 Task: Add Caesars Kitchen Stuffed Shells With Marinara Sauce to the cart.
Action: Mouse moved to (249, 105)
Screenshot: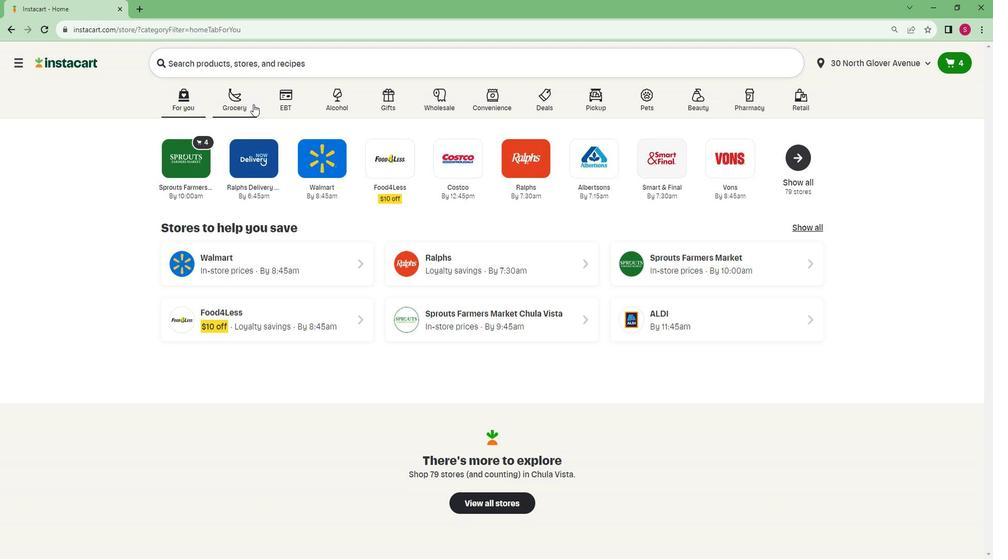 
Action: Mouse pressed left at (249, 105)
Screenshot: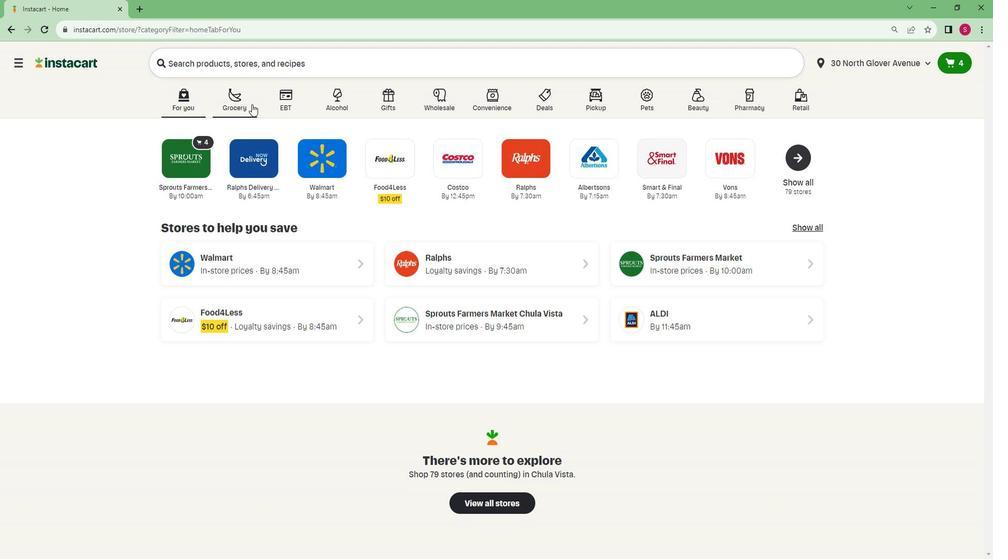 
Action: Mouse moved to (217, 298)
Screenshot: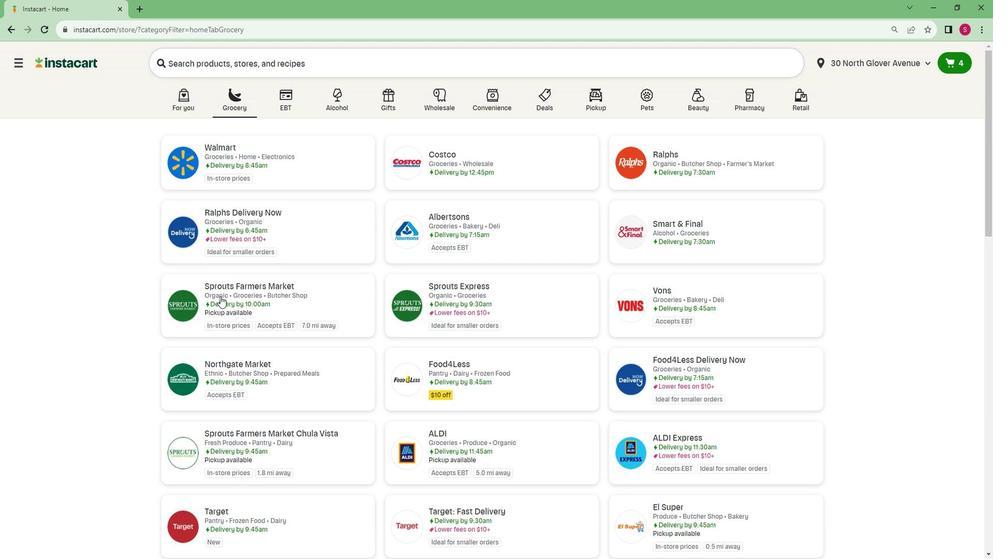 
Action: Mouse pressed left at (217, 298)
Screenshot: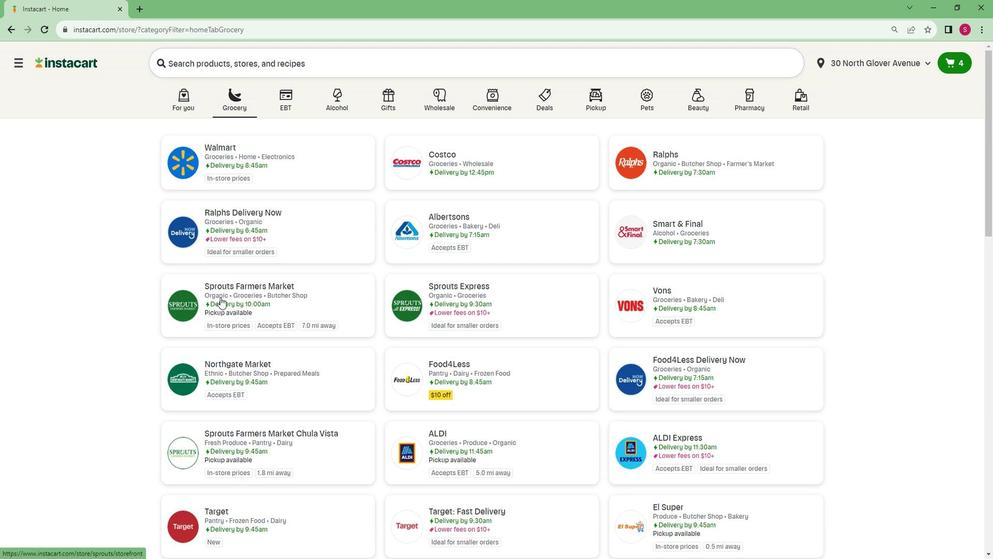 
Action: Mouse moved to (52, 458)
Screenshot: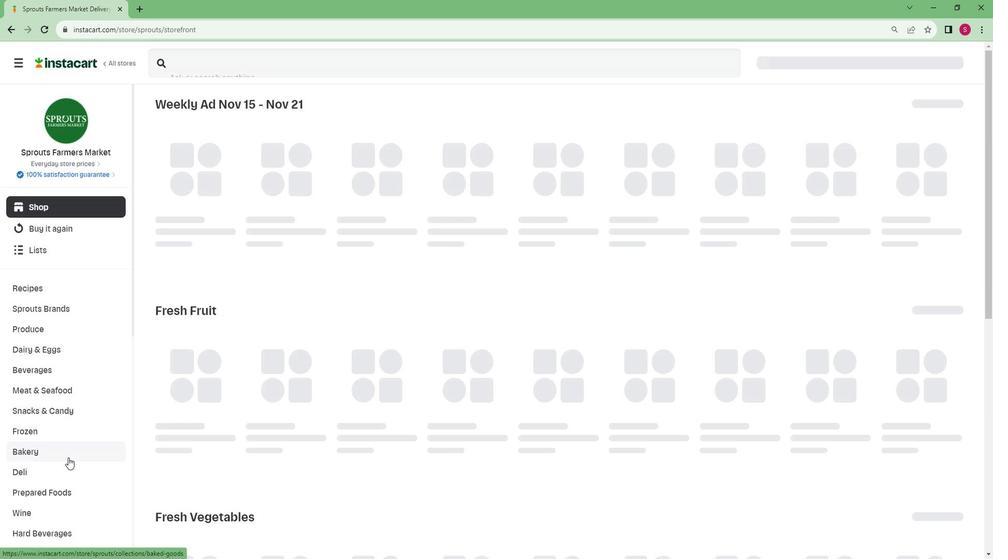 
Action: Mouse scrolled (52, 458) with delta (0, 0)
Screenshot: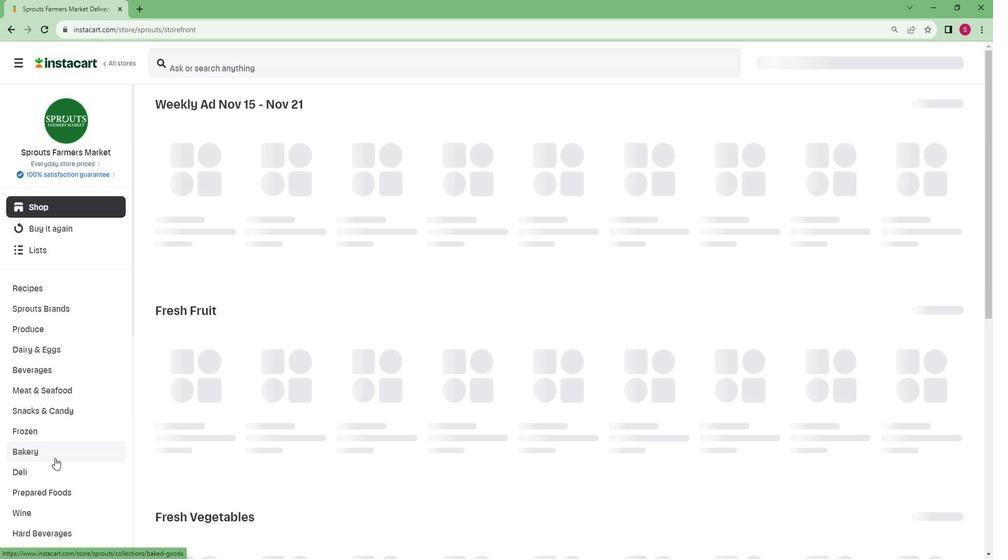 
Action: Mouse scrolled (52, 458) with delta (0, 0)
Screenshot: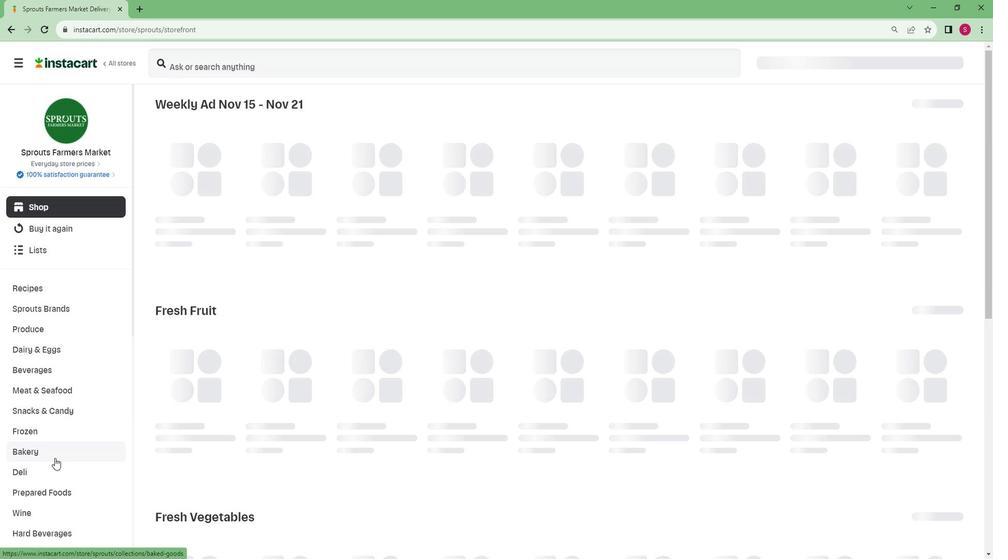 
Action: Mouse scrolled (52, 458) with delta (0, 0)
Screenshot: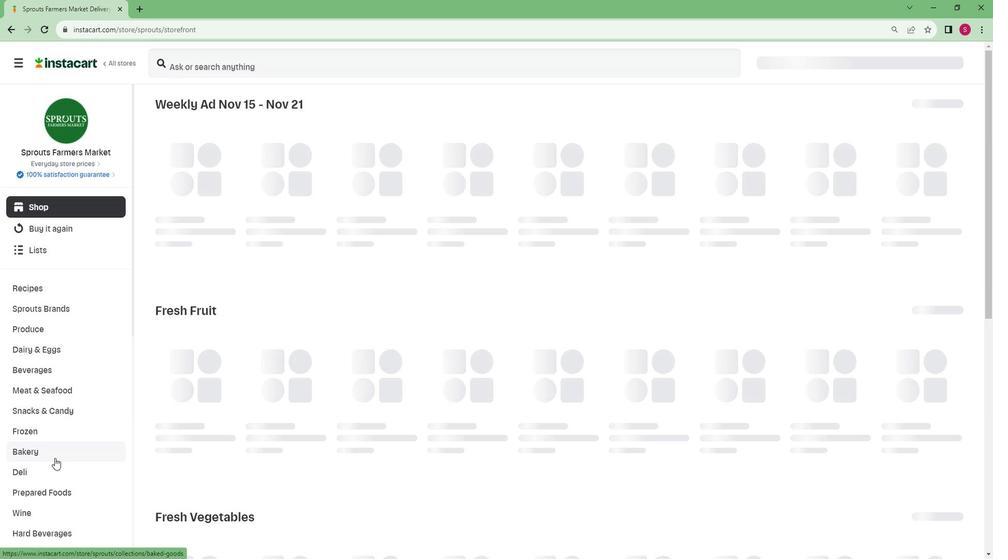 
Action: Mouse scrolled (52, 458) with delta (0, 0)
Screenshot: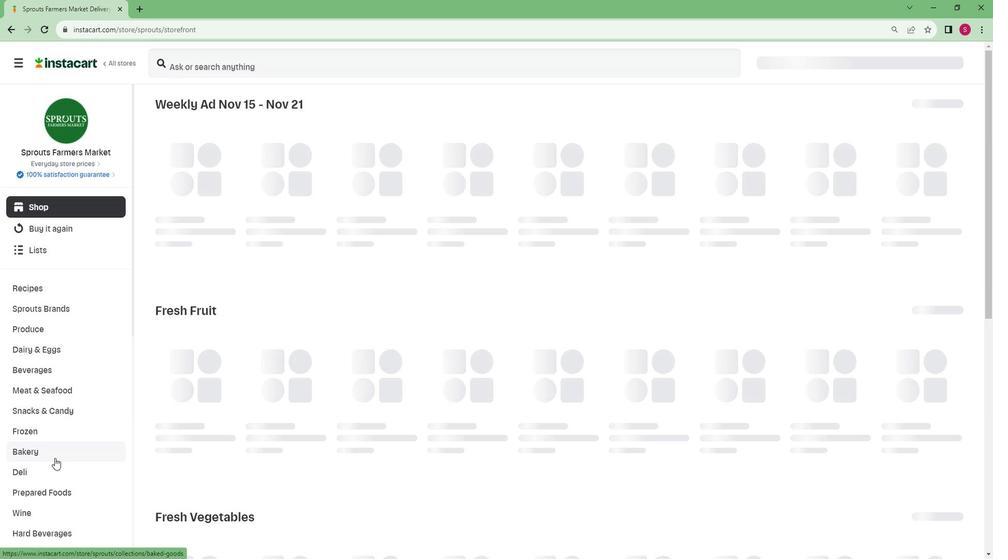 
Action: Mouse scrolled (52, 458) with delta (0, 0)
Screenshot: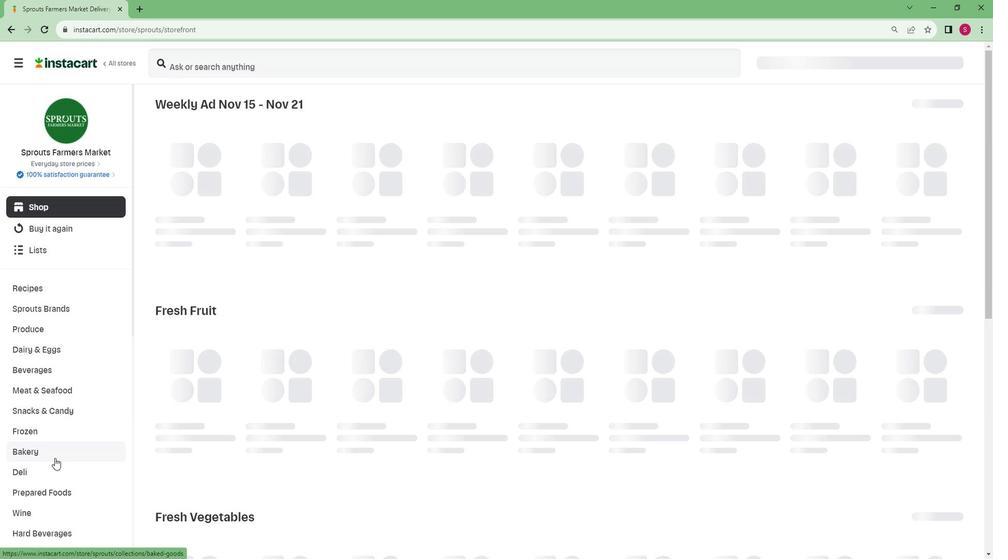 
Action: Mouse scrolled (52, 458) with delta (0, 0)
Screenshot: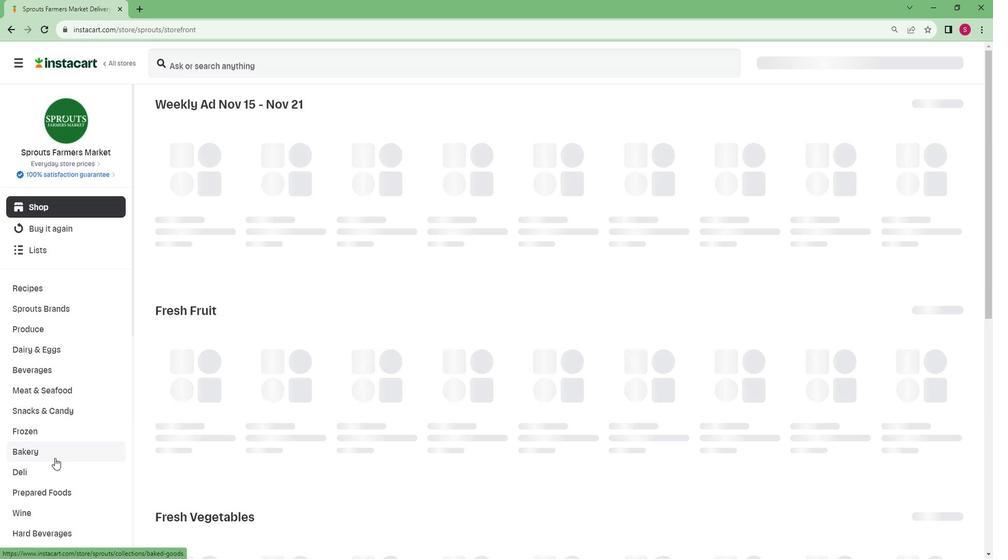 
Action: Mouse scrolled (52, 458) with delta (0, 0)
Screenshot: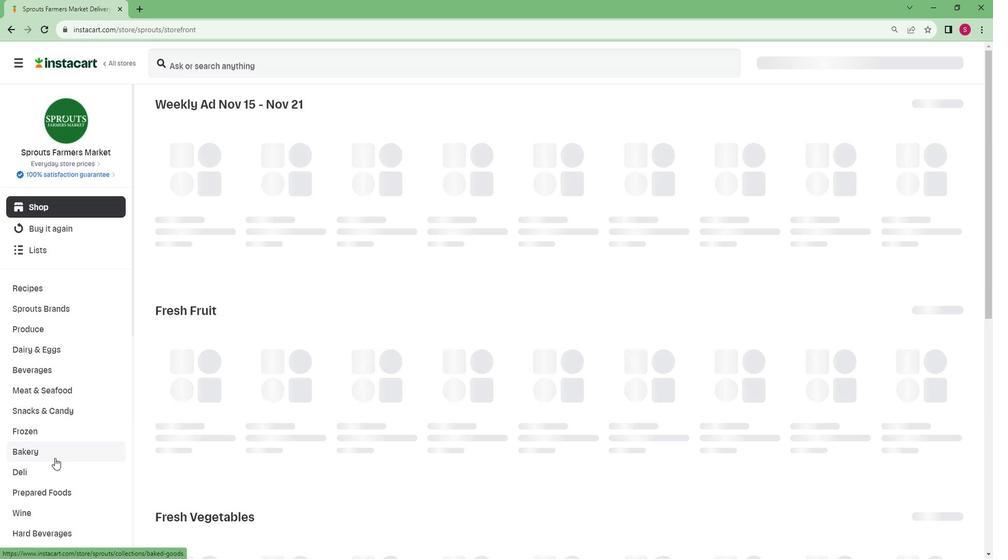 
Action: Mouse scrolled (52, 458) with delta (0, 0)
Screenshot: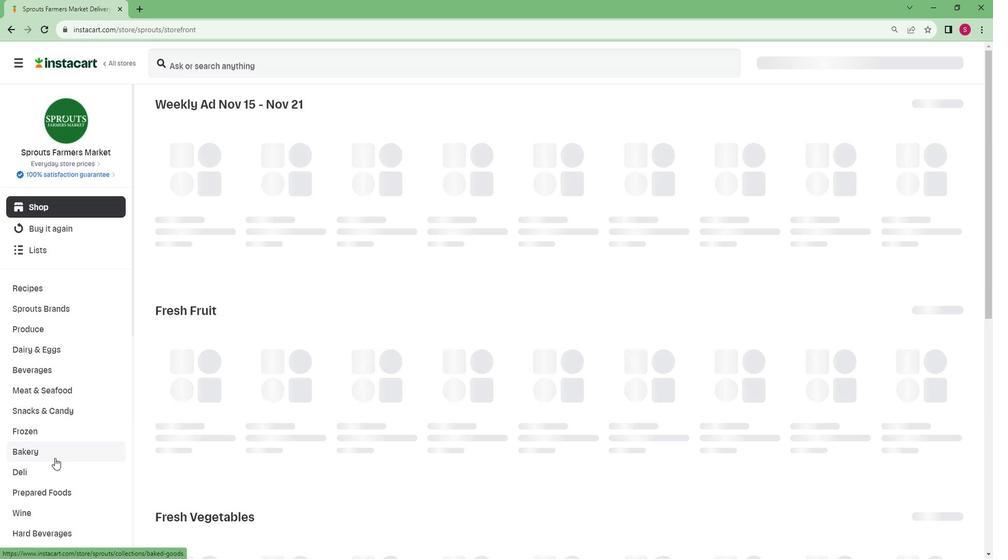 
Action: Mouse moved to (47, 449)
Screenshot: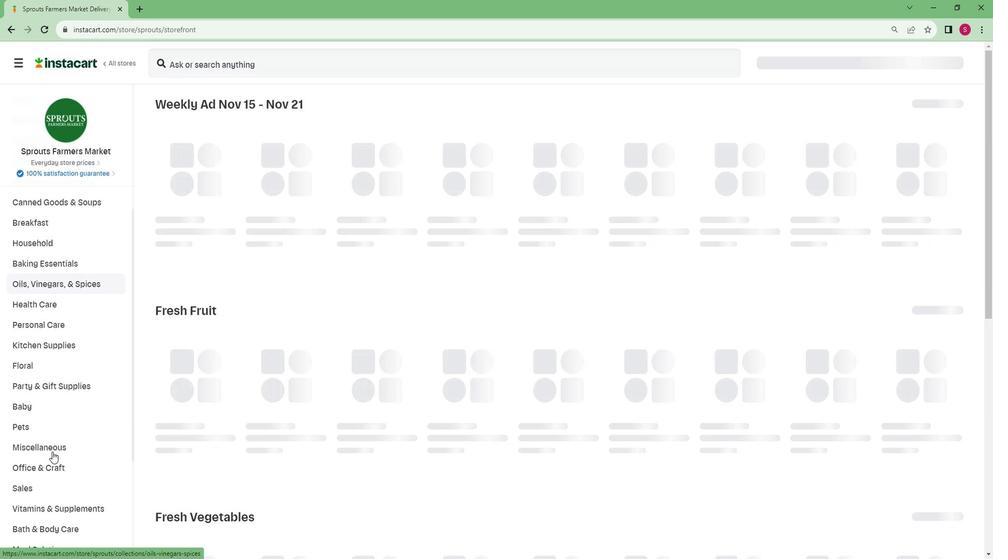 
Action: Mouse scrolled (47, 448) with delta (0, 0)
Screenshot: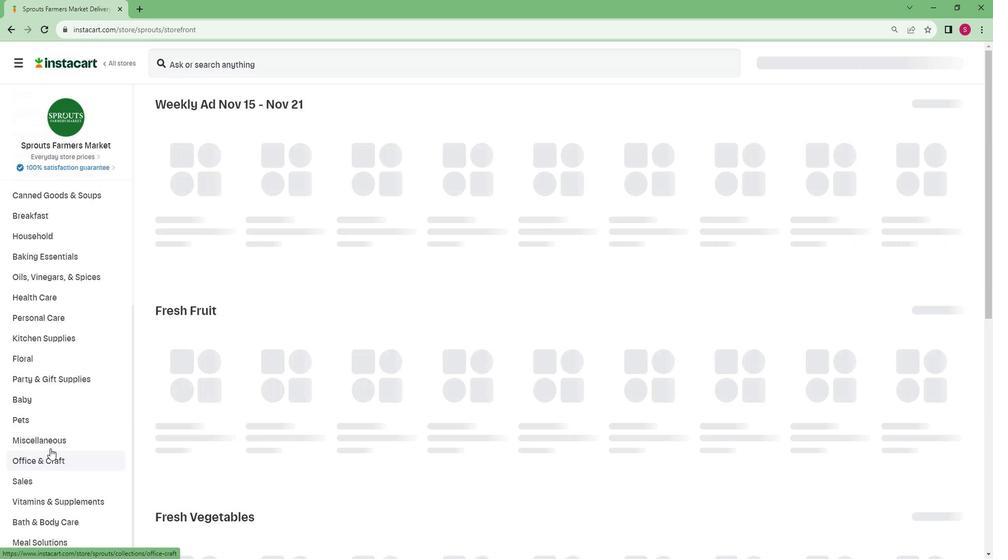 
Action: Mouse scrolled (47, 448) with delta (0, 0)
Screenshot: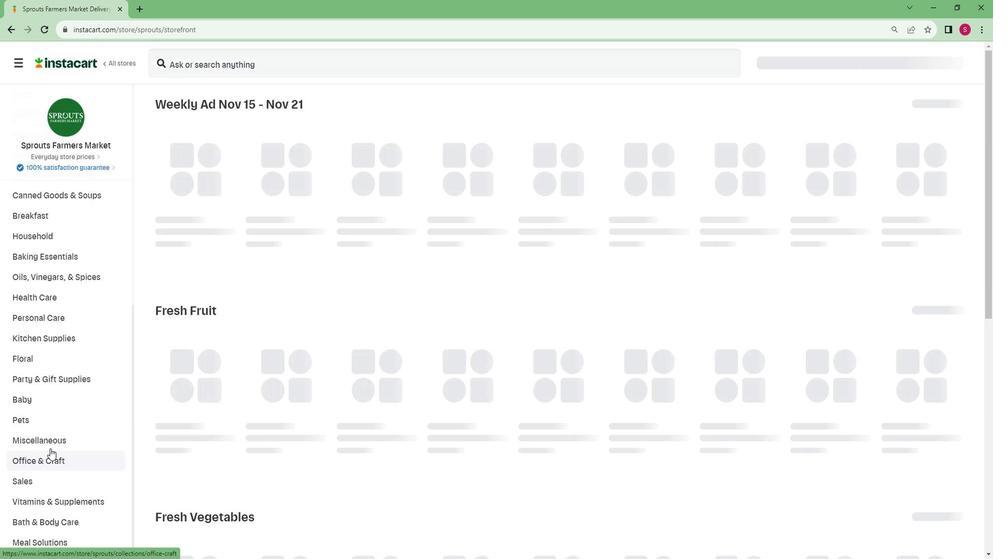 
Action: Mouse scrolled (47, 448) with delta (0, 0)
Screenshot: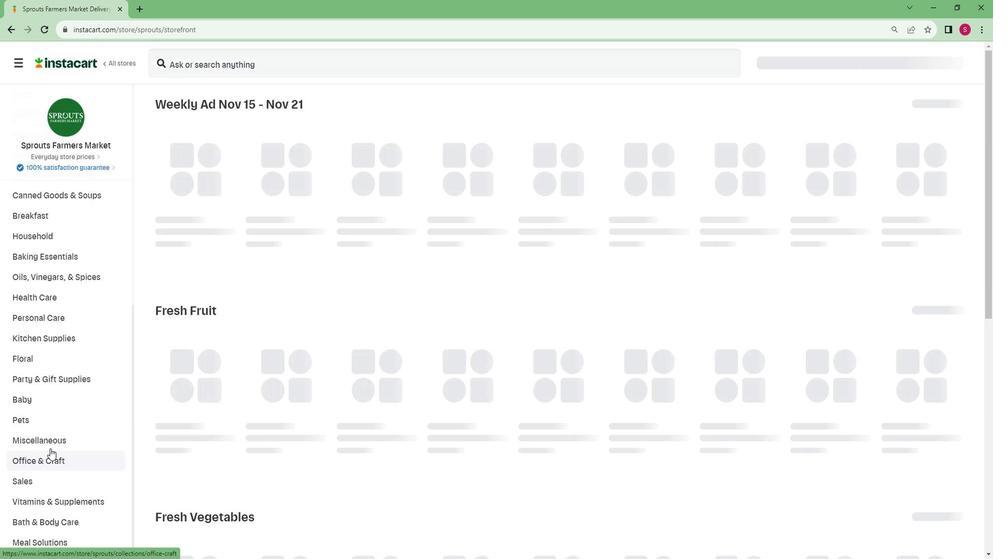 
Action: Mouse scrolled (47, 448) with delta (0, 0)
Screenshot: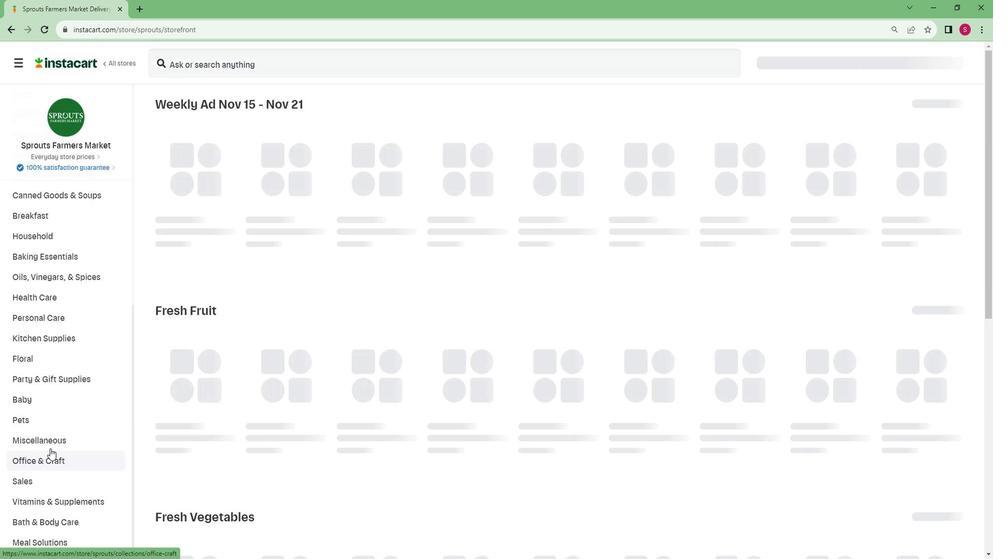 
Action: Mouse moved to (46, 448)
Screenshot: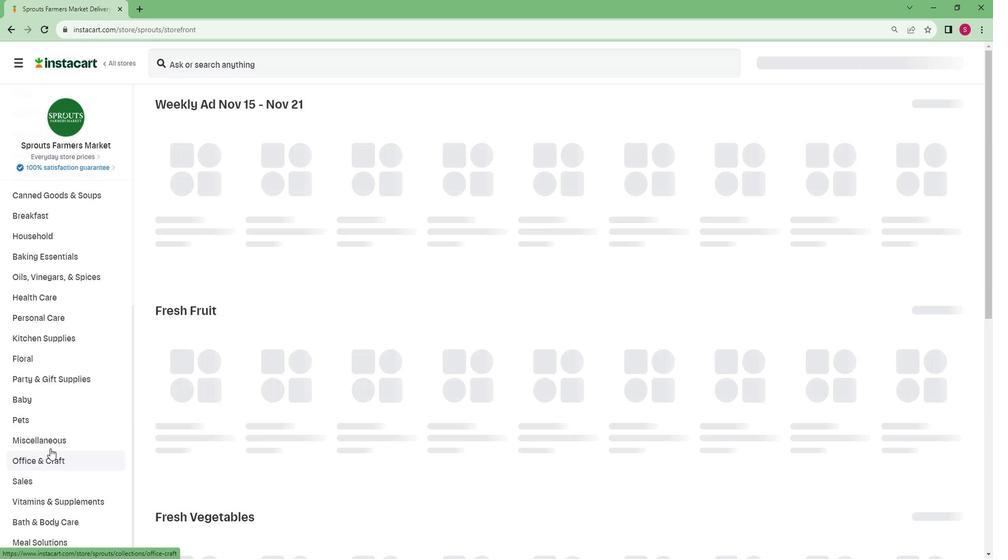 
Action: Mouse scrolled (46, 447) with delta (0, 0)
Screenshot: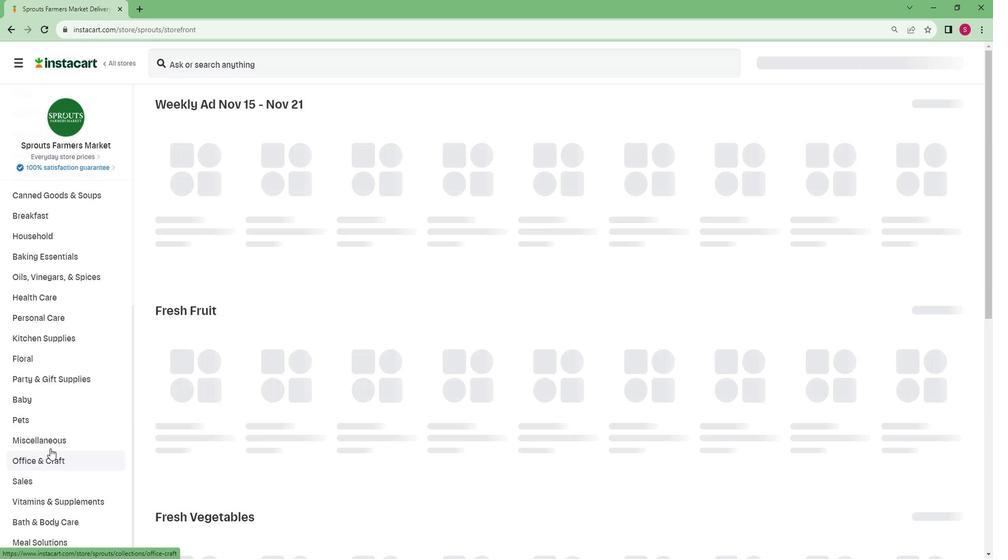 
Action: Mouse moved to (45, 447)
Screenshot: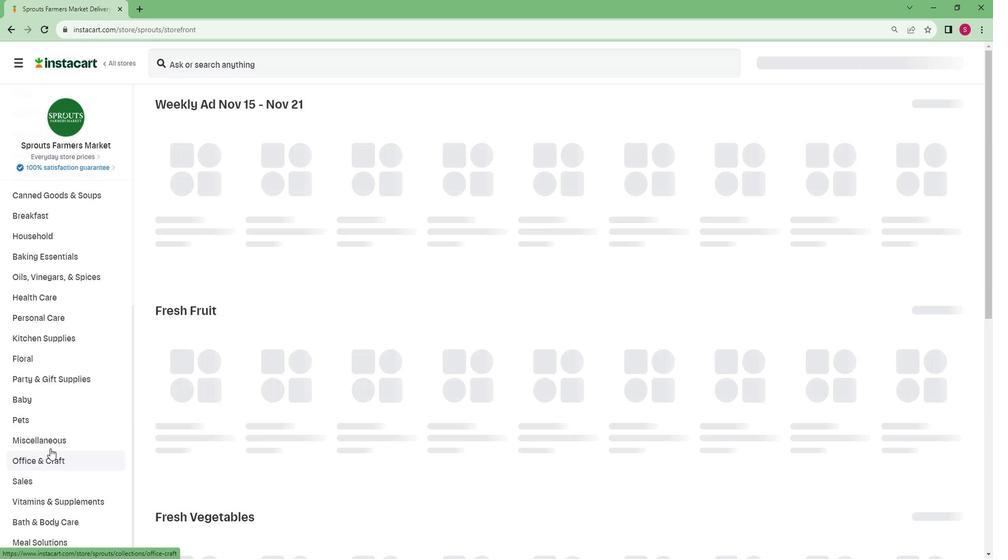 
Action: Mouse scrolled (45, 447) with delta (0, 0)
Screenshot: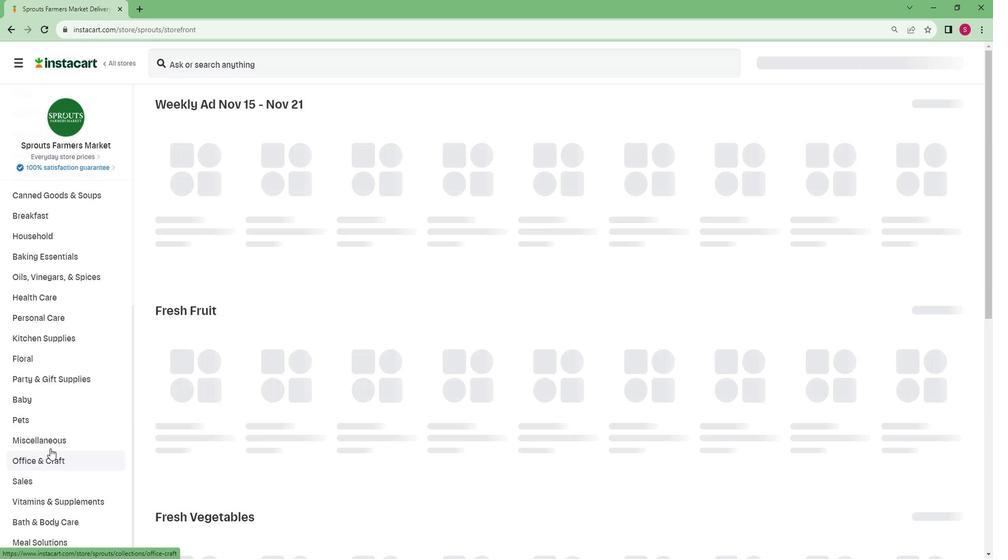 
Action: Mouse moved to (45, 447)
Screenshot: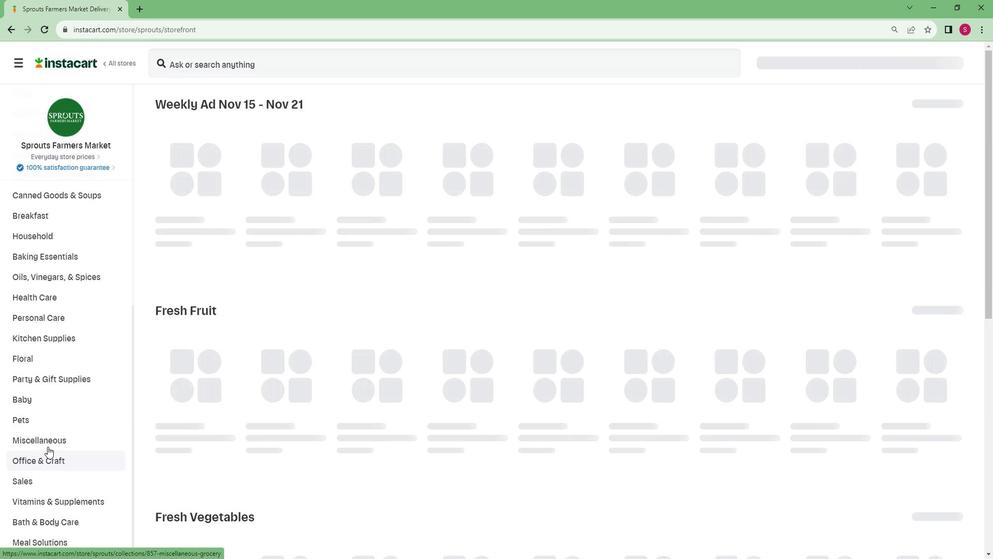 
Action: Mouse scrolled (45, 447) with delta (0, 0)
Screenshot: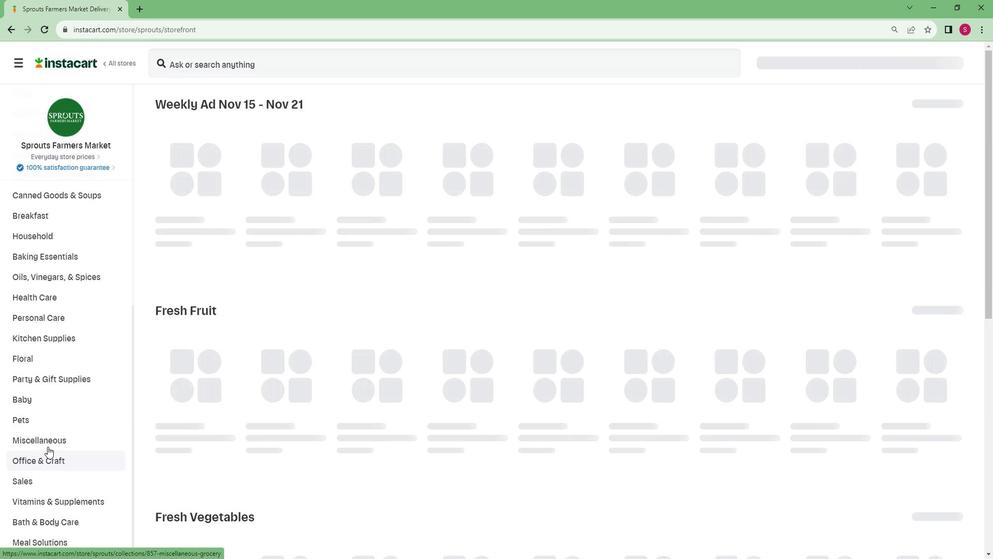 
Action: Mouse moved to (18, 539)
Screenshot: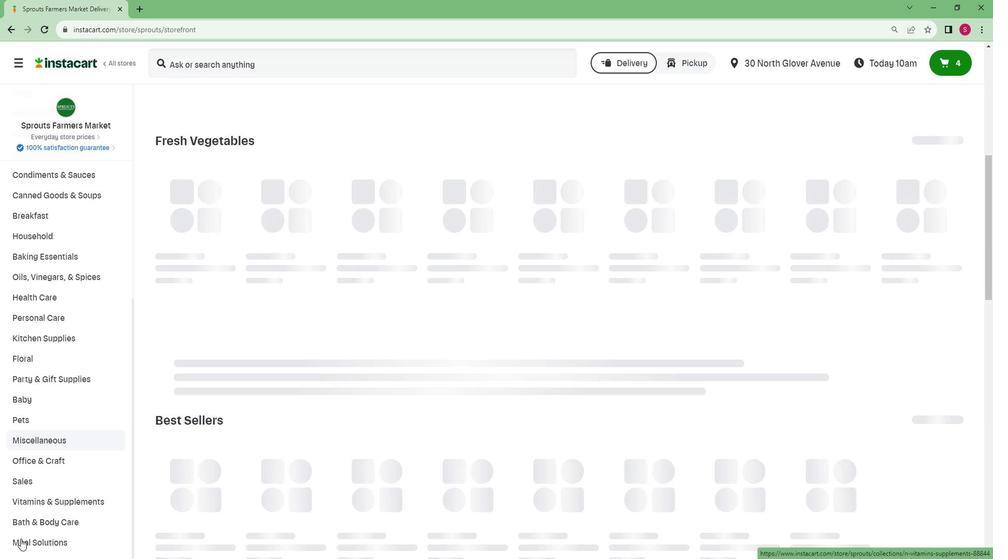 
Action: Mouse pressed left at (18, 539)
Screenshot: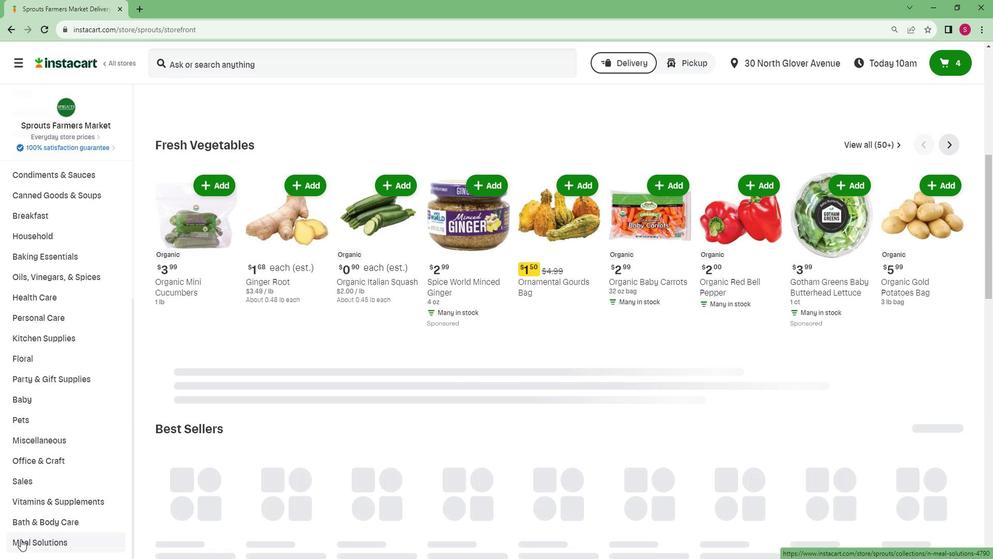 
Action: Mouse moved to (25, 522)
Screenshot: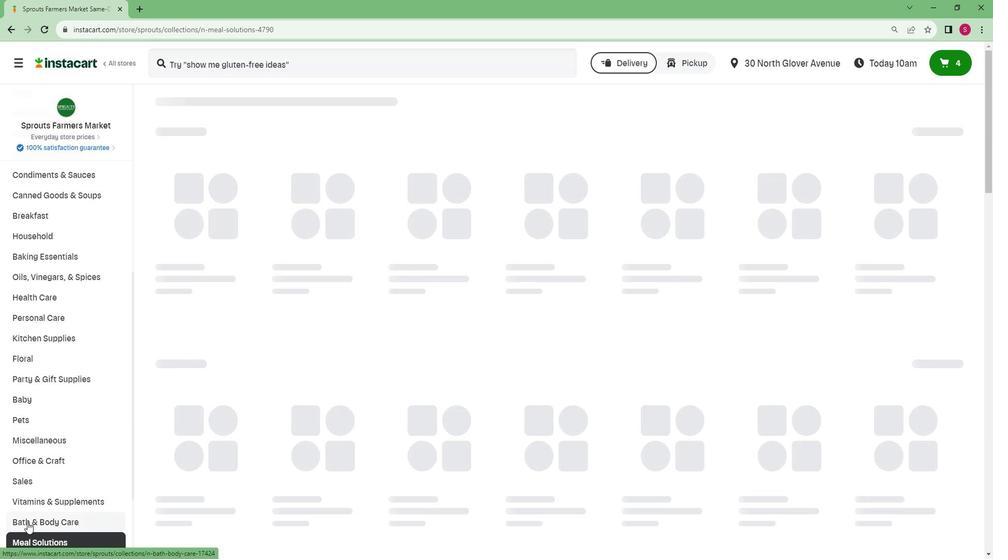 
Action: Mouse scrolled (25, 521) with delta (0, 0)
Screenshot: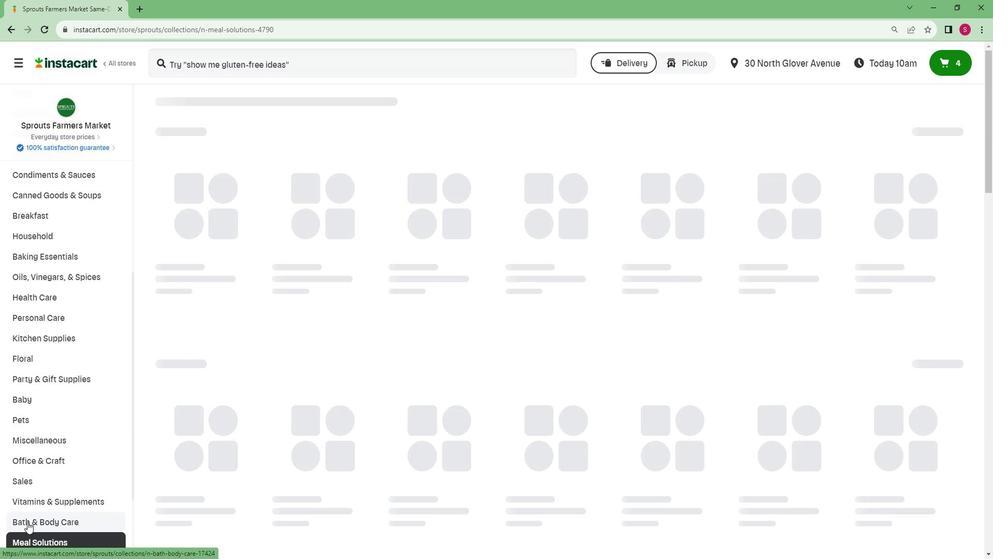 
Action: Mouse scrolled (25, 521) with delta (0, 0)
Screenshot: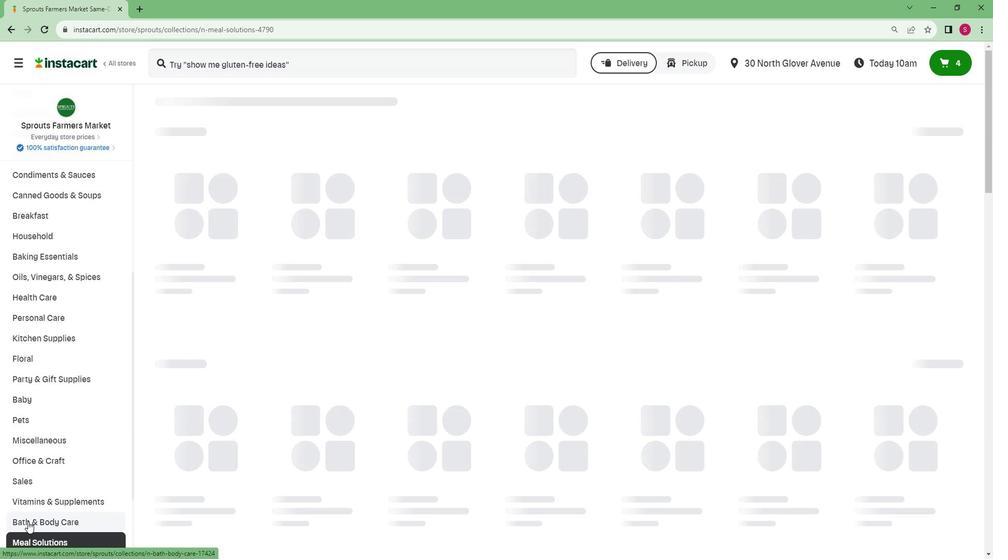 
Action: Mouse scrolled (25, 521) with delta (0, 0)
Screenshot: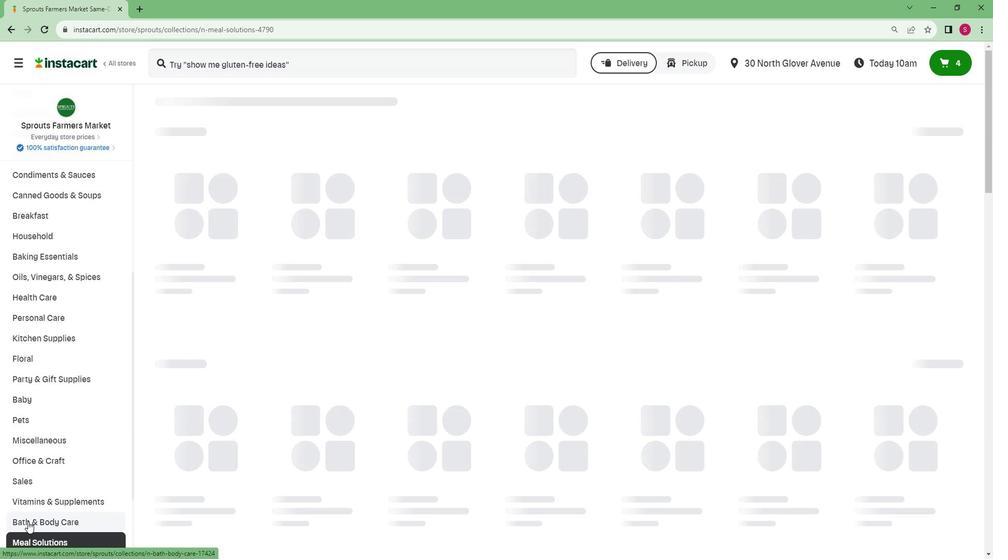 
Action: Mouse scrolled (25, 521) with delta (0, 0)
Screenshot: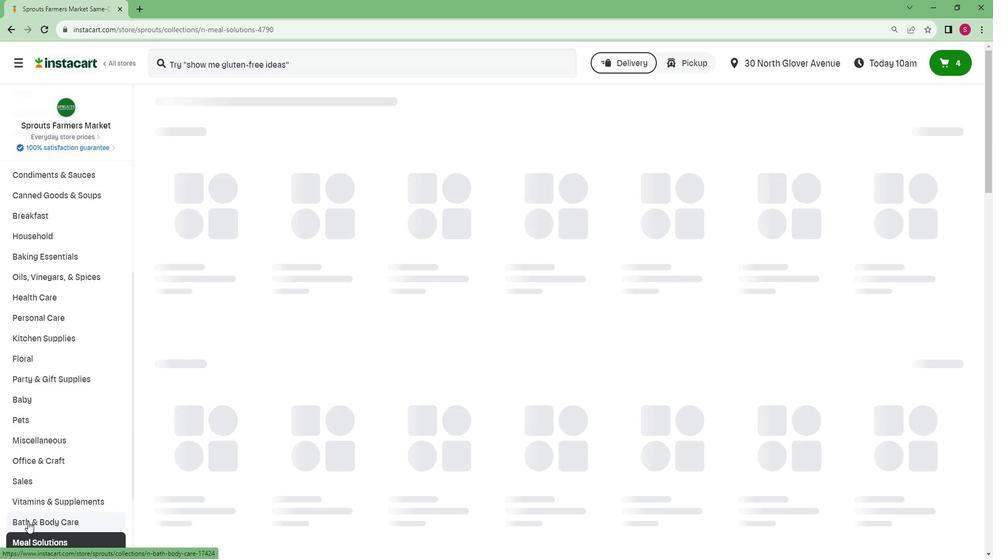 
Action: Mouse scrolled (25, 521) with delta (0, 0)
Screenshot: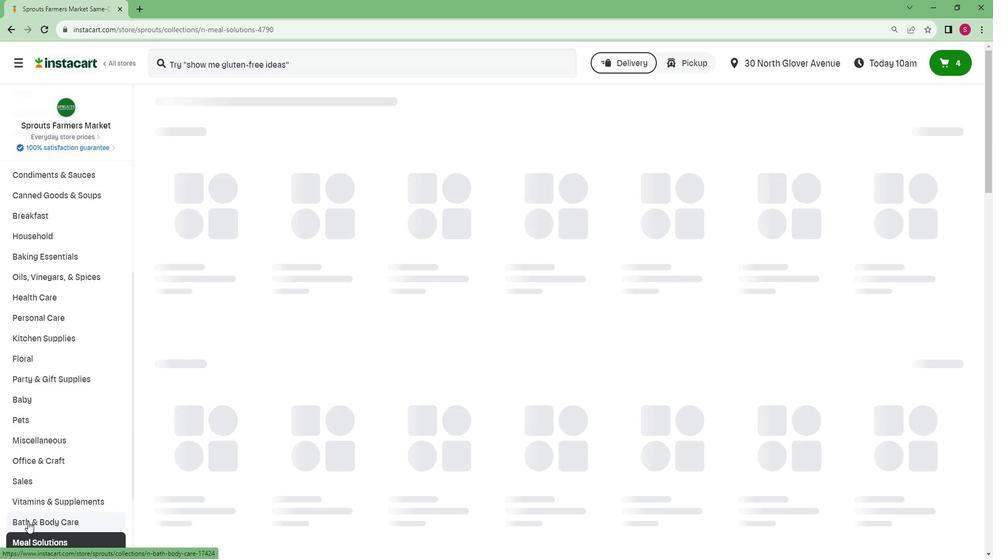 
Action: Mouse scrolled (25, 521) with delta (0, 0)
Screenshot: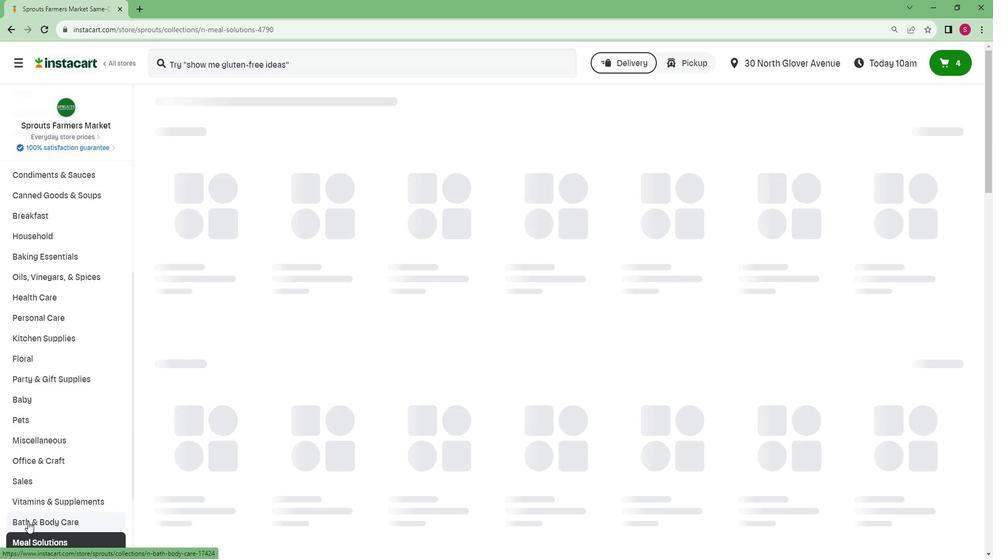 
Action: Mouse moved to (11, 538)
Screenshot: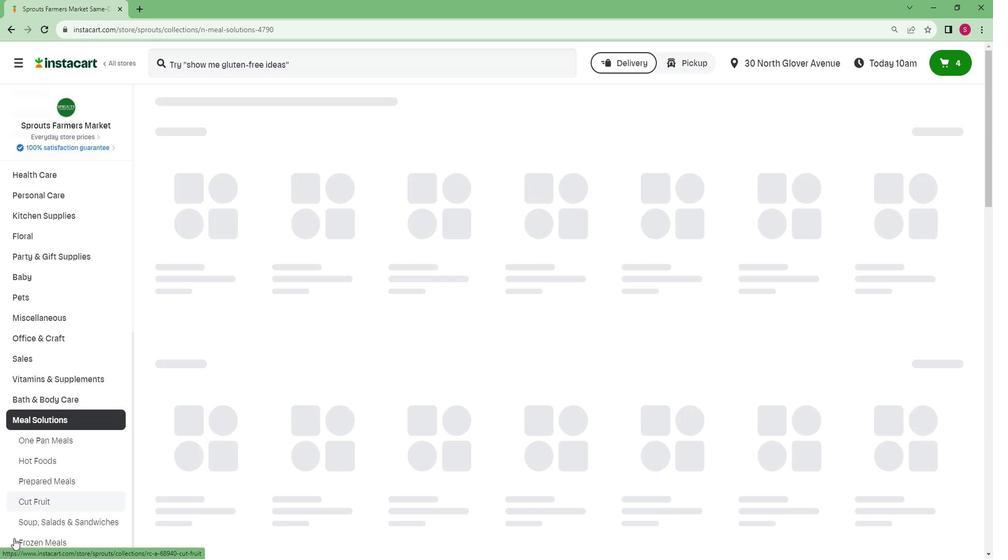 
Action: Mouse pressed left at (11, 538)
Screenshot: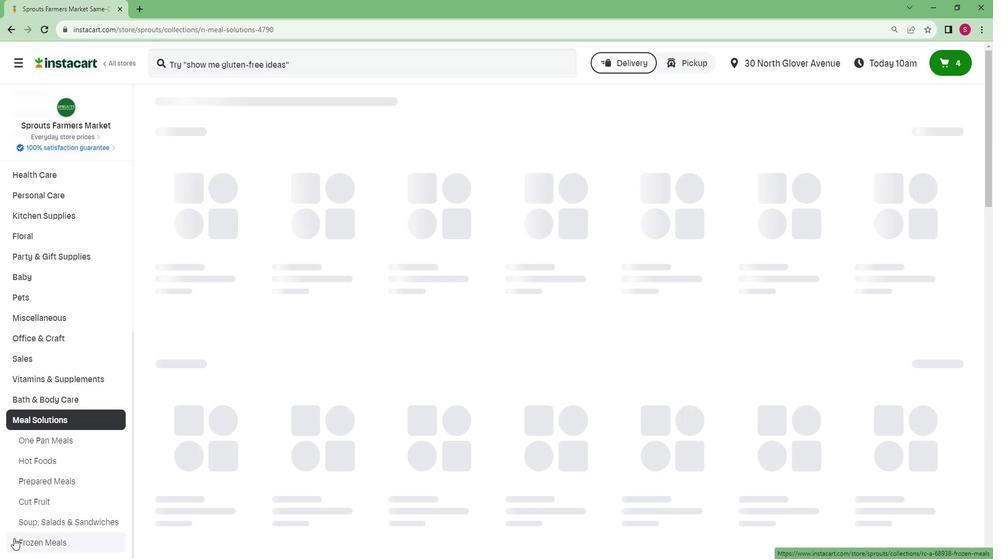 
Action: Mouse moved to (225, 69)
Screenshot: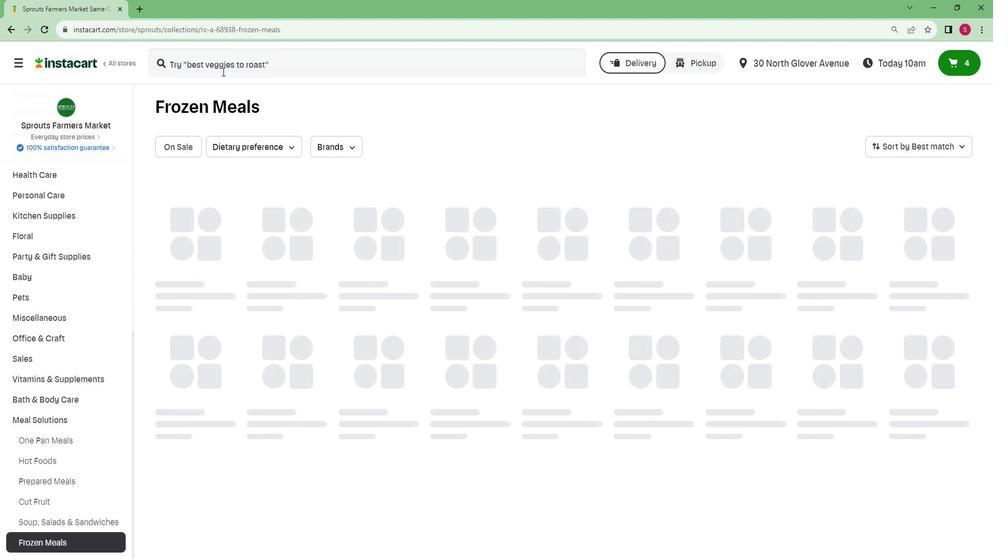 
Action: Mouse pressed left at (225, 69)
Screenshot: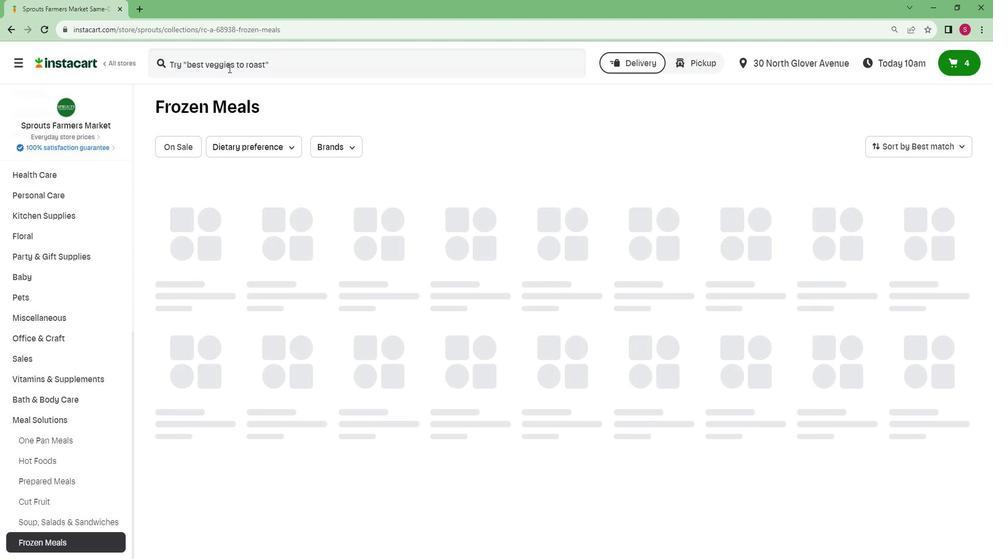 
Action: Key pressed <Key.caps_lock>C<Key.caps_lock>aesers<Key.space><Key.caps_lock>K<Key.caps_lock>itchen<Key.space><Key.caps_lock>S<Key.caps_lock>tuffed<Key.space><Key.caps_lock>S<Key.caps_lock>hells<Key.space>with<Key.space><Key.caps_lock>M<Key.caps_lock>arinara<Key.space>sauce<Key.enter>
Screenshot: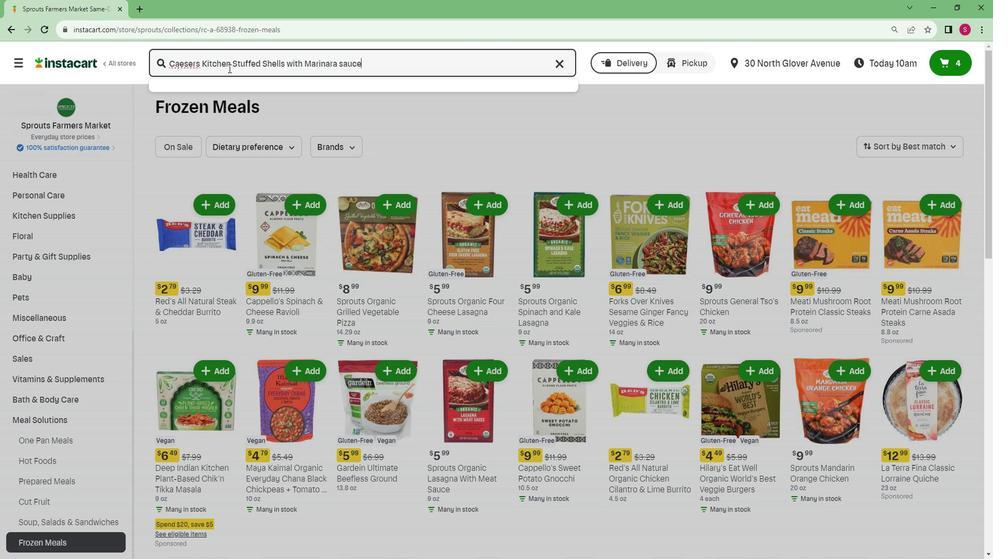 
Action: Mouse moved to (222, 209)
Screenshot: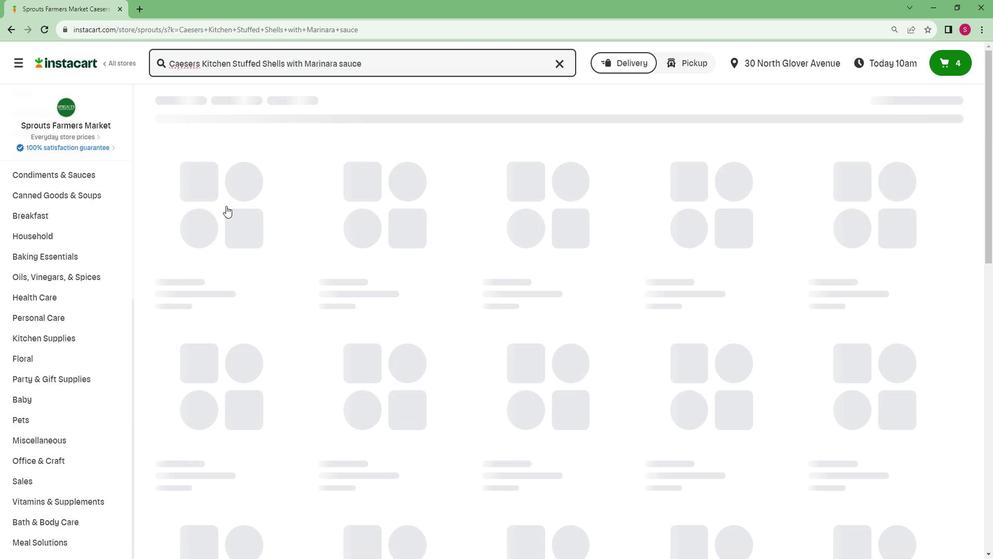 
